 Task: Add Hu Organic Almond Butter + Puffed Quinoa Dark Chocolate Bar to the cart.
Action: Mouse moved to (22, 64)
Screenshot: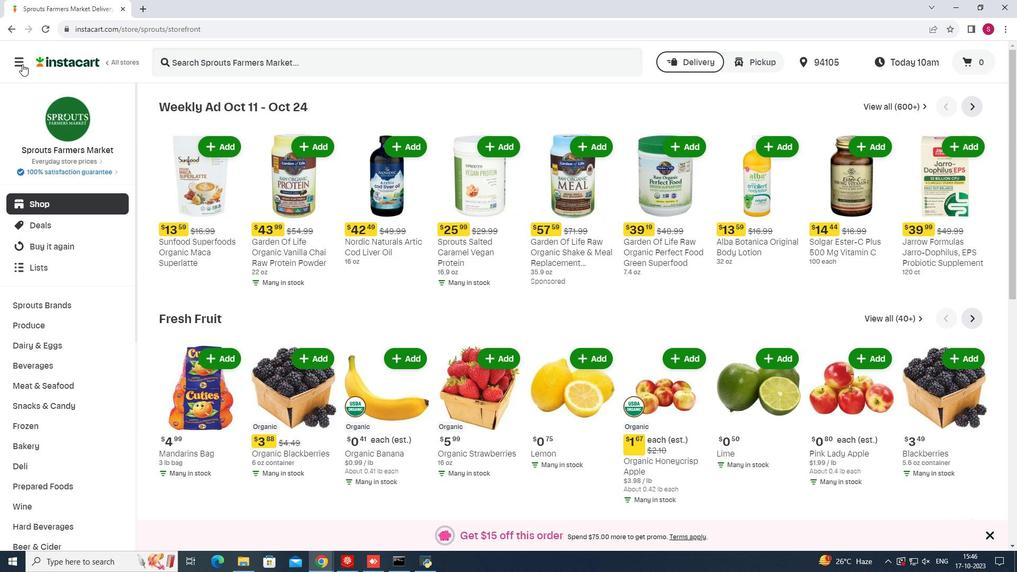 
Action: Mouse pressed left at (22, 64)
Screenshot: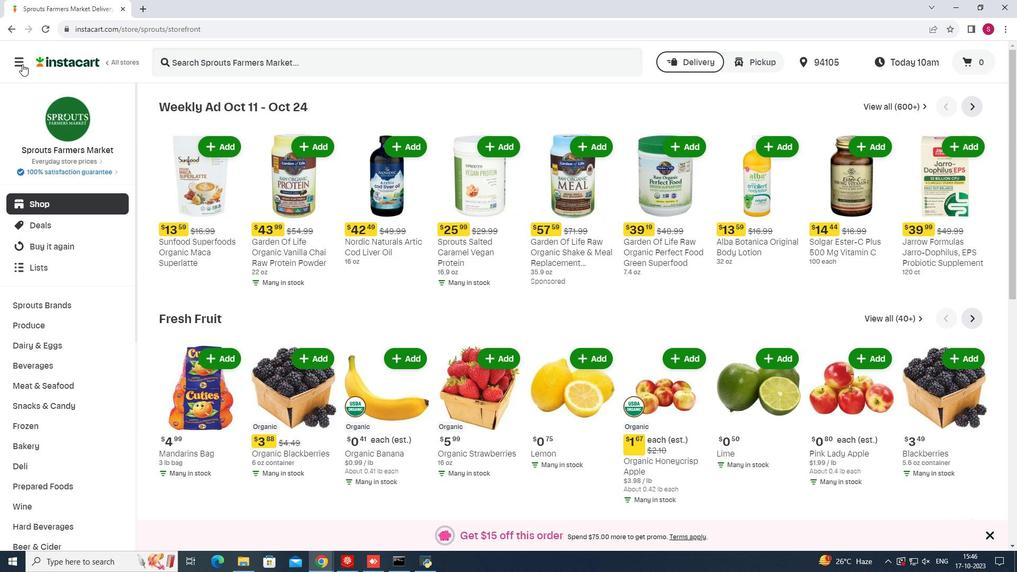 
Action: Mouse moved to (64, 281)
Screenshot: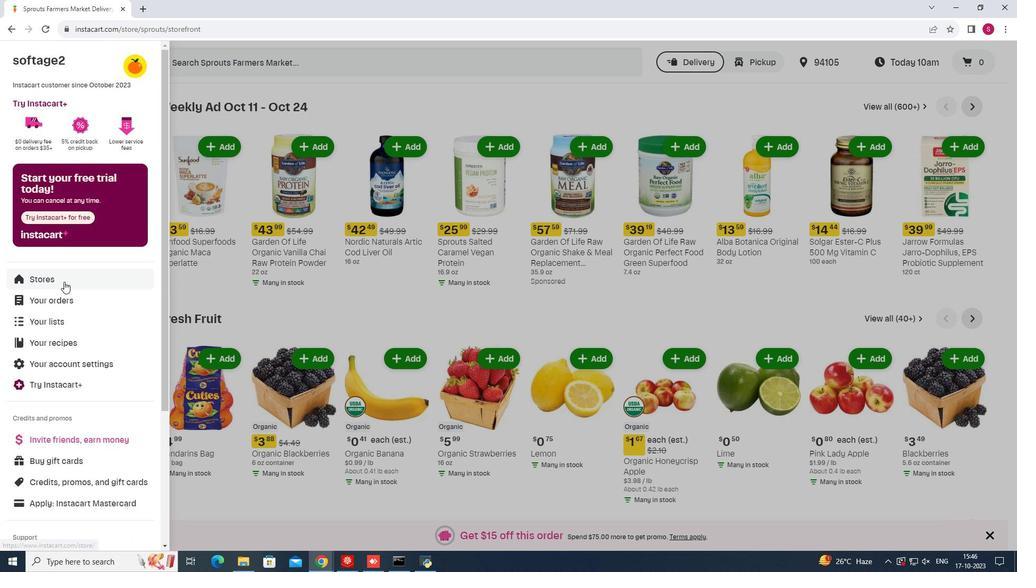 
Action: Mouse pressed left at (64, 281)
Screenshot: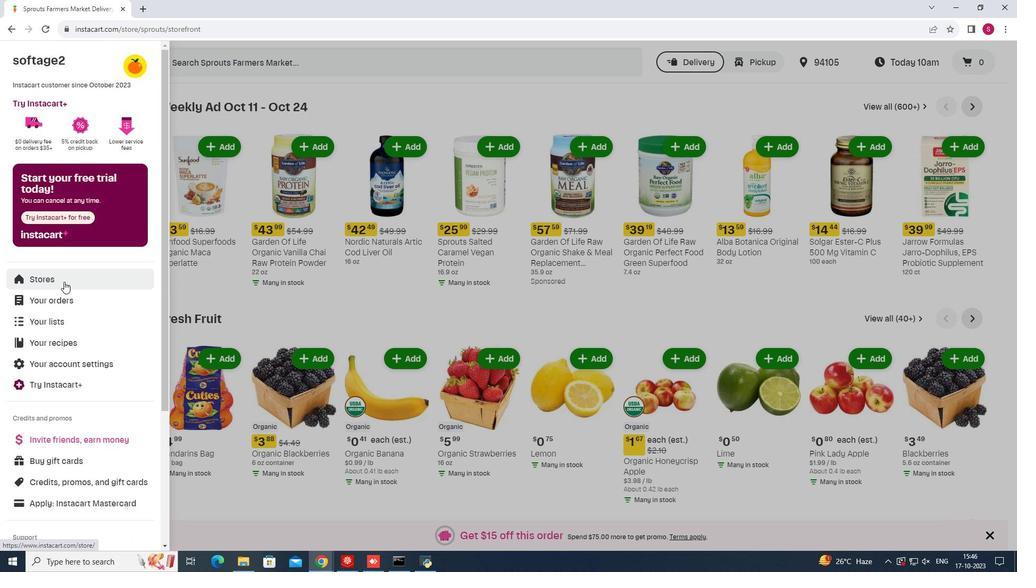 
Action: Mouse moved to (244, 96)
Screenshot: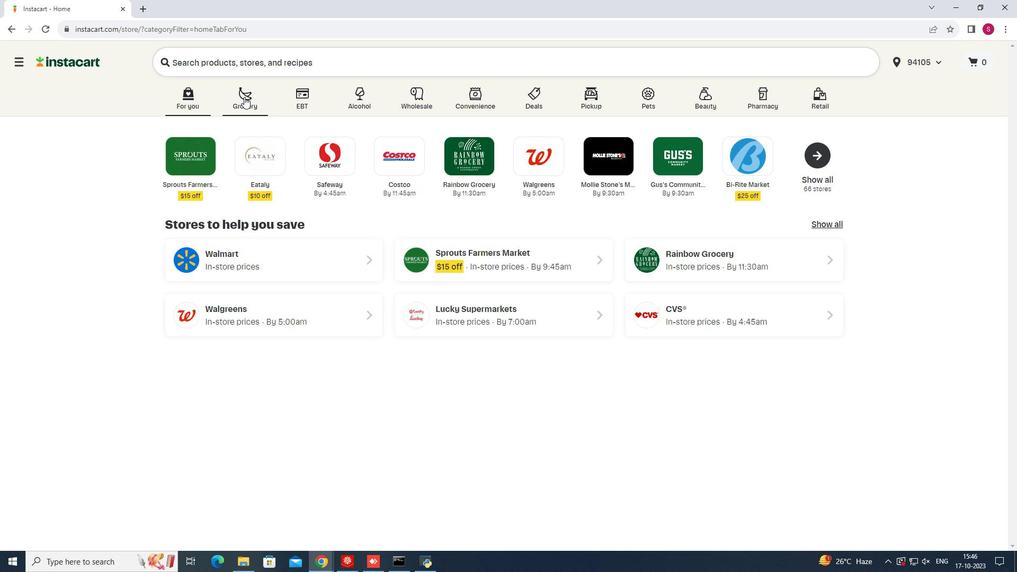 
Action: Mouse pressed left at (244, 96)
Screenshot: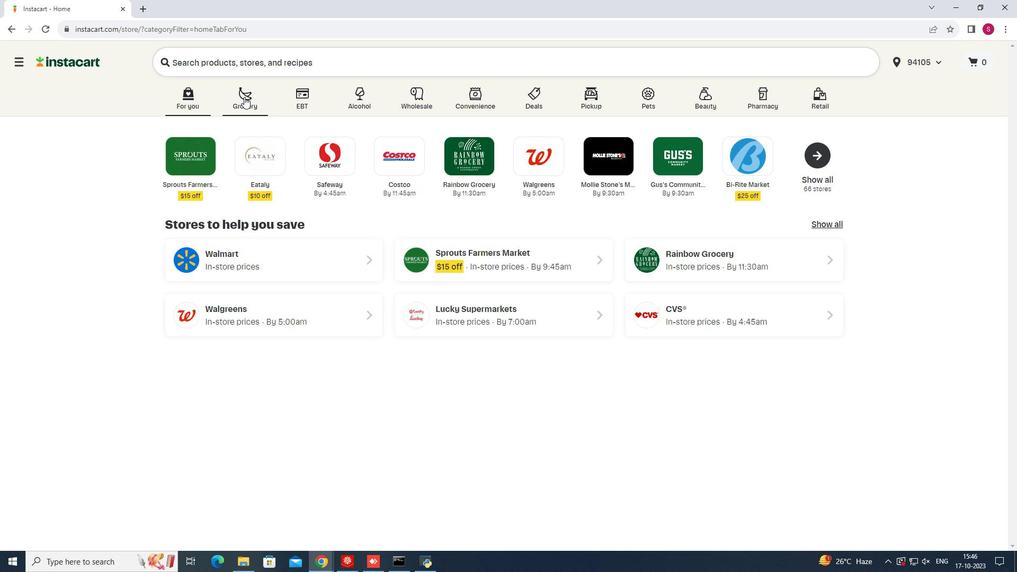 
Action: Mouse moved to (708, 149)
Screenshot: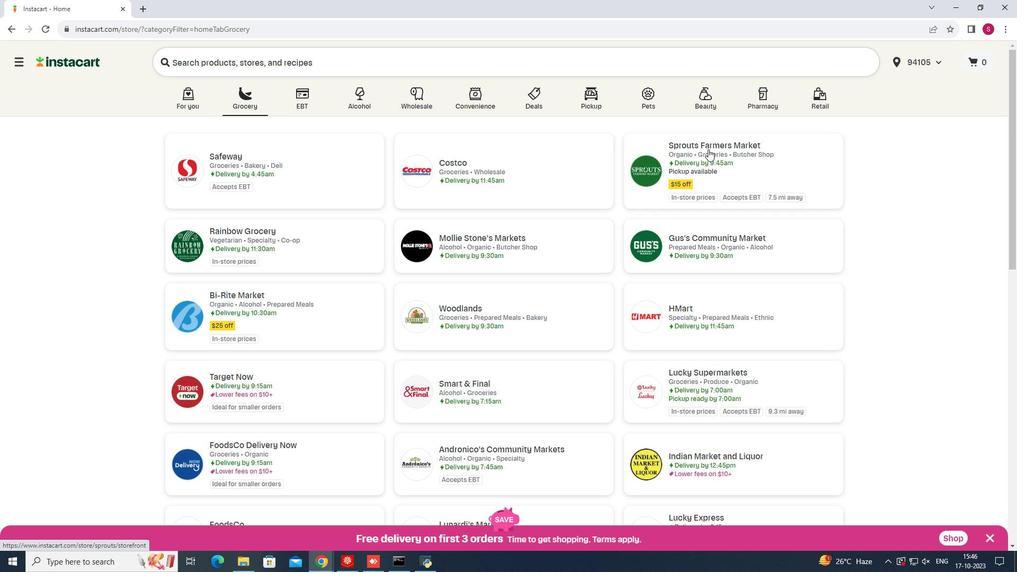 
Action: Mouse pressed left at (708, 149)
Screenshot: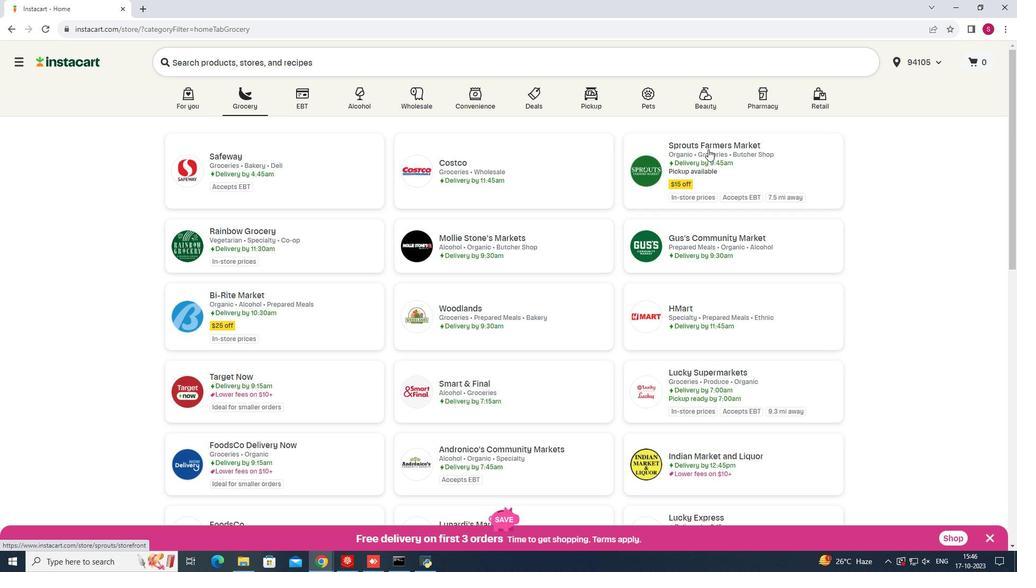 
Action: Mouse moved to (49, 402)
Screenshot: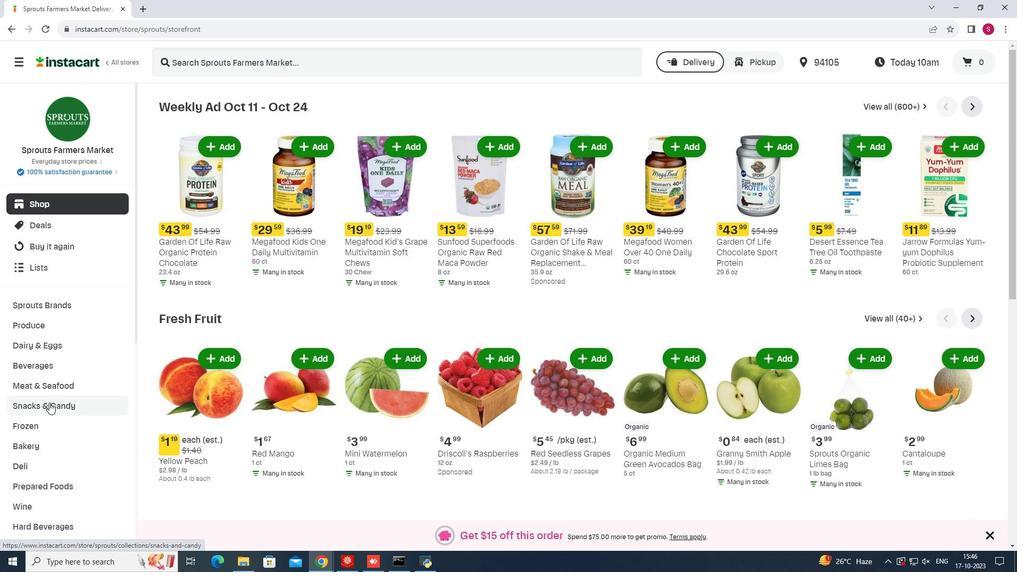 
Action: Mouse pressed left at (49, 402)
Screenshot: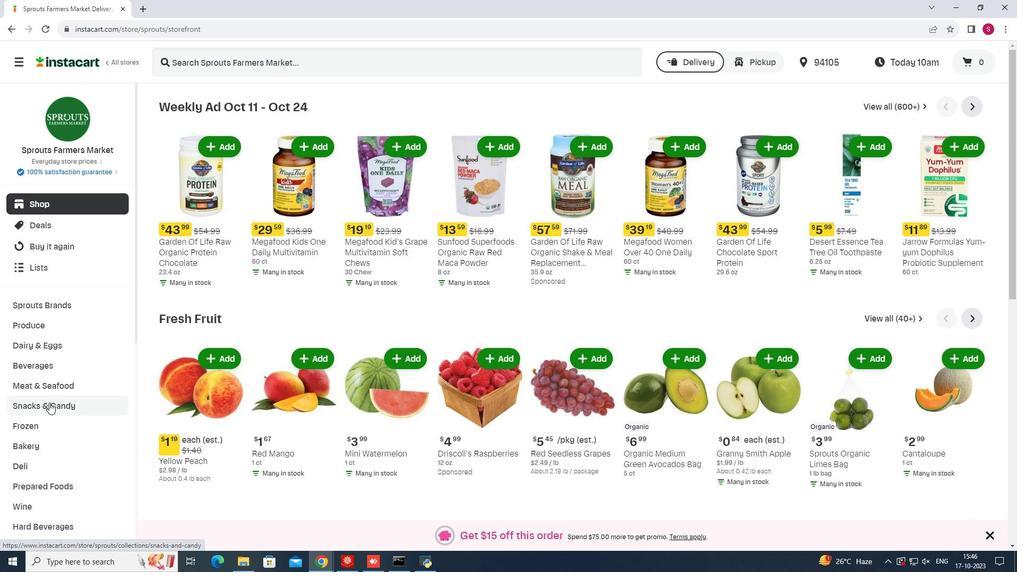 
Action: Mouse moved to (293, 128)
Screenshot: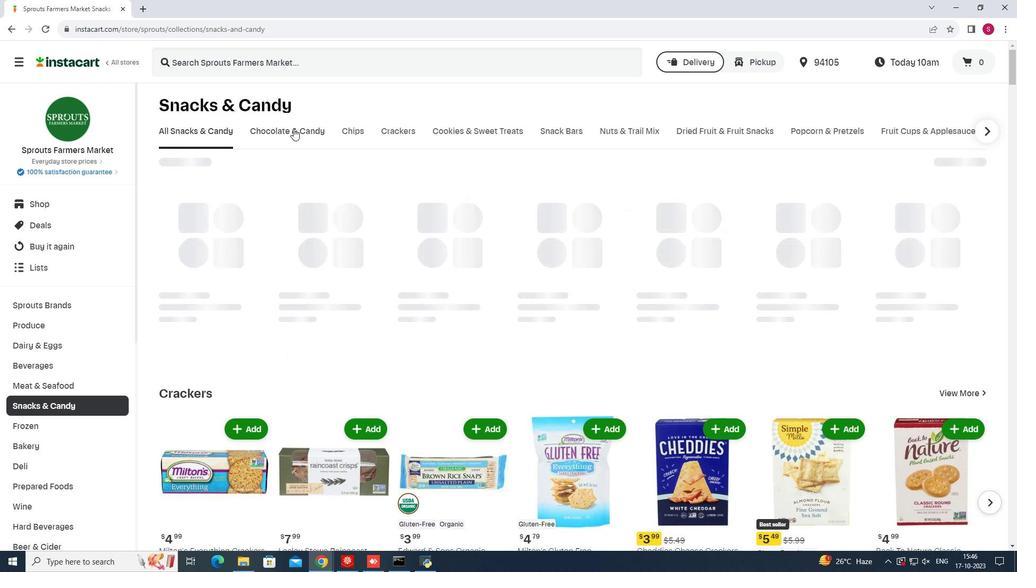 
Action: Mouse pressed left at (293, 128)
Screenshot: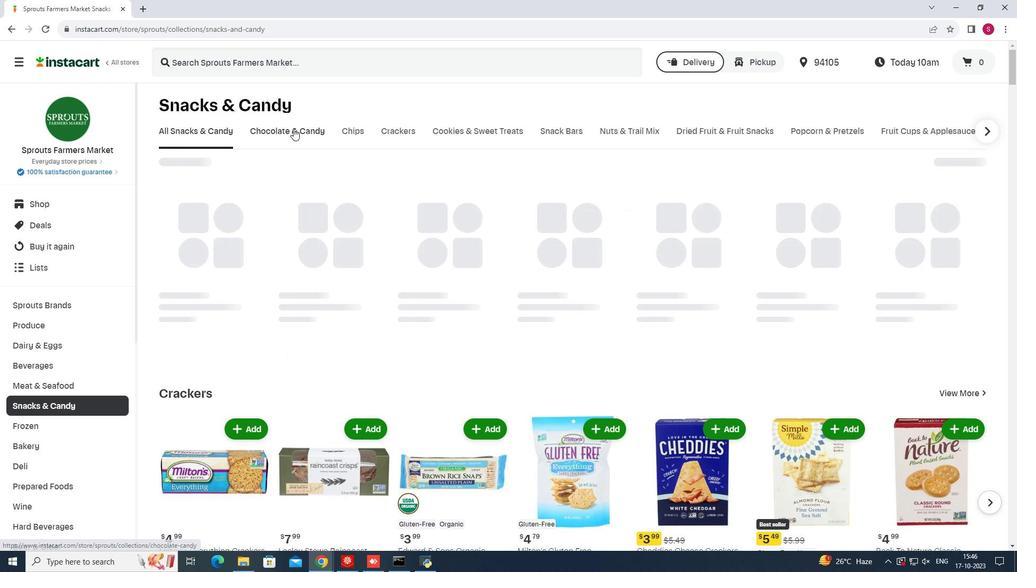 
Action: Mouse moved to (257, 176)
Screenshot: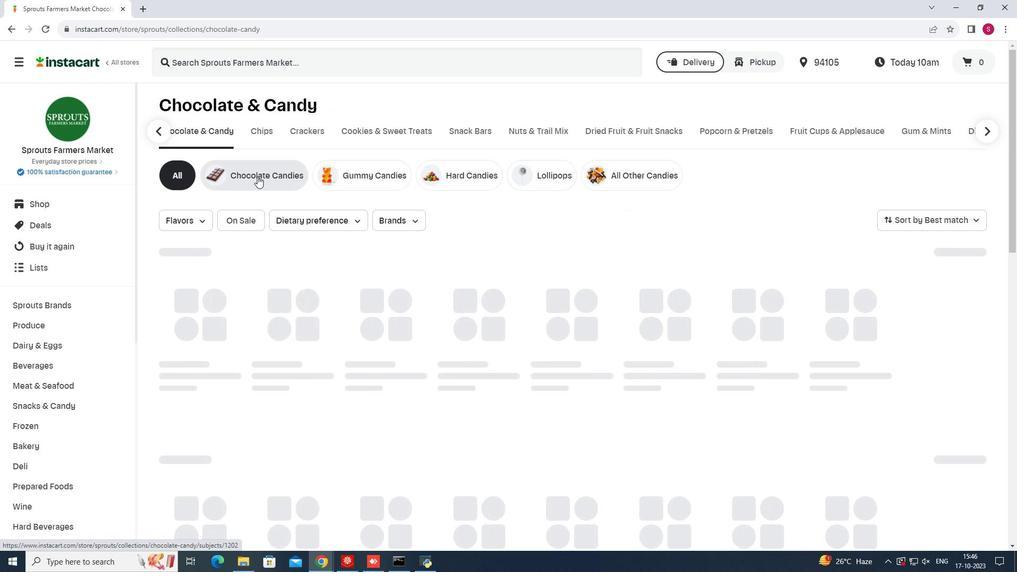 
Action: Mouse pressed left at (257, 176)
Screenshot: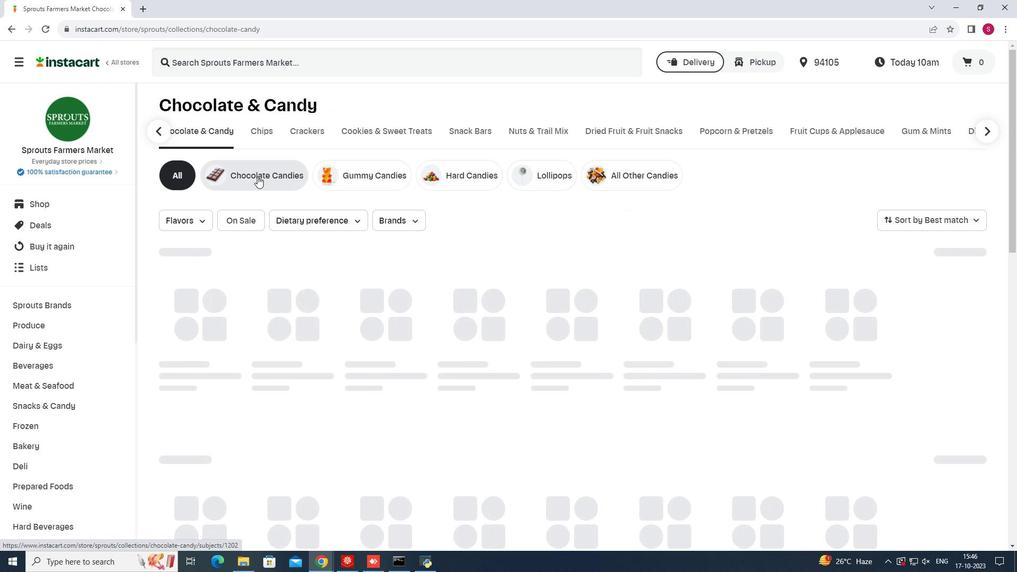 
Action: Mouse moved to (386, 60)
Screenshot: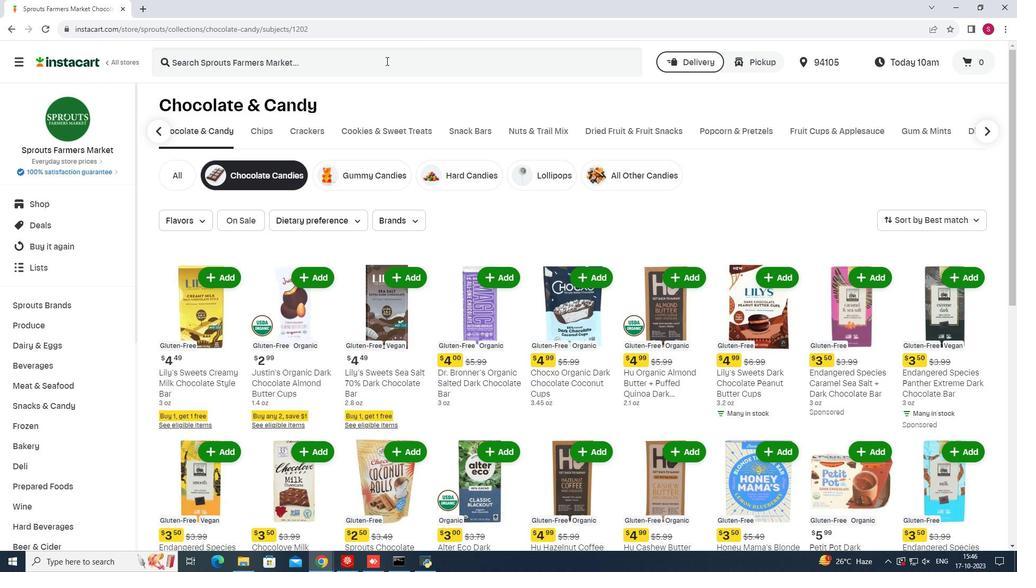 
Action: Mouse pressed left at (386, 60)
Screenshot: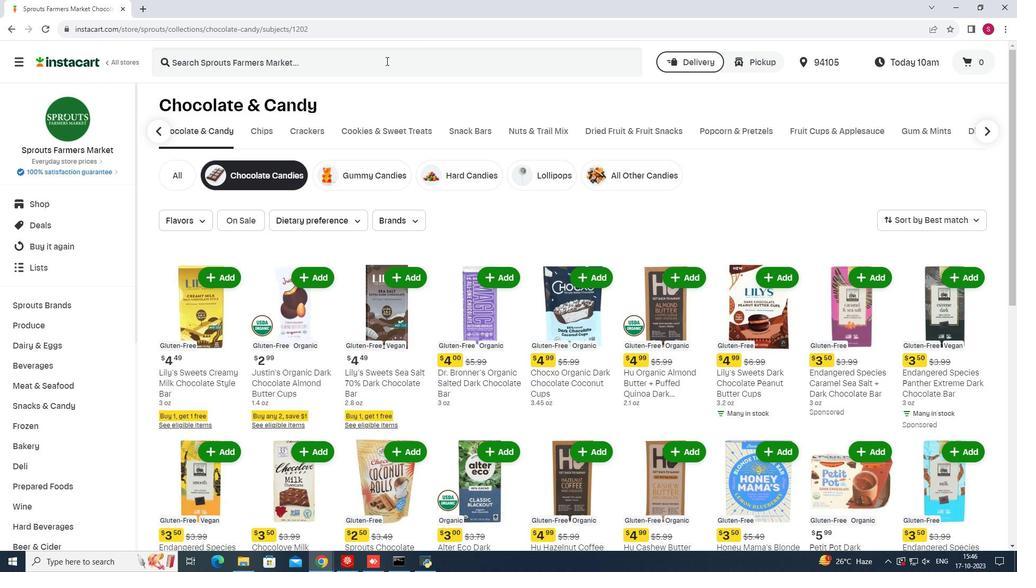 
Action: Key pressed <Key.shift>Hu<Key.space><Key.shift><Key.shift><Key.shift><Key.shift><Key.shift><Key.shift>Organic<Key.space><Key.shift>Almond<Key.space><Key.shift>Butter<Key.space><Key.shift_r><Key.shift_r><Key.shift_r>+<Key.space><Key.shift>Puffed<Key.space><Key.shift>Quinoa<Key.space><Key.shift>Dark<Key.space><Key.shift>Chocolate<Key.space><Key.shift>Bar<Key.enter>
Screenshot: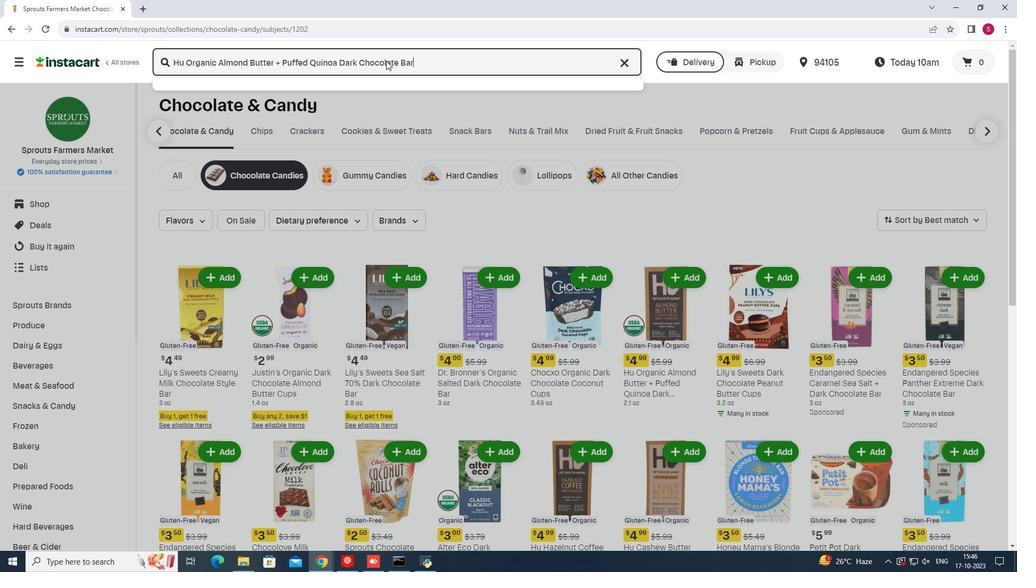 
Action: Mouse moved to (638, 220)
Screenshot: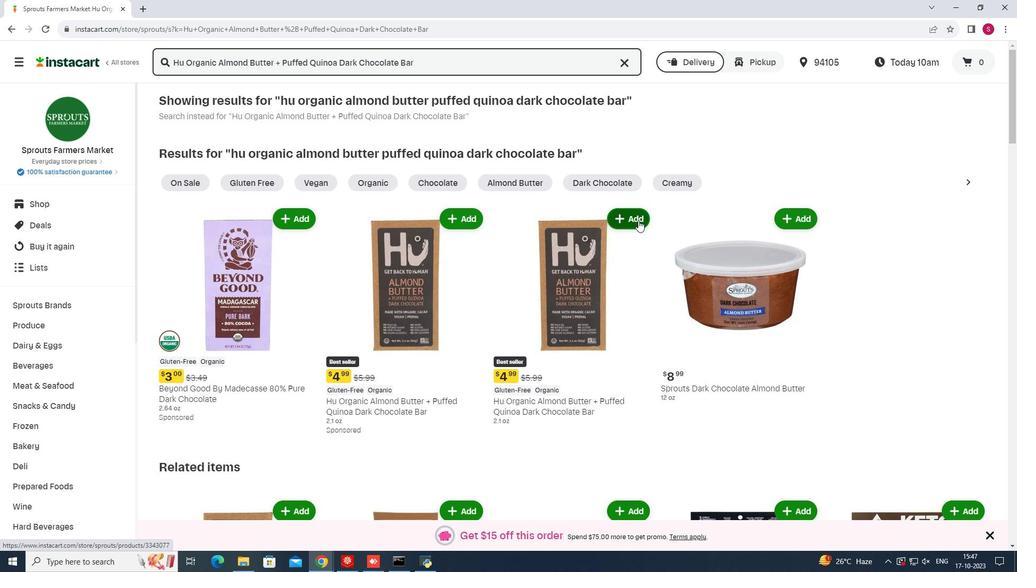 
Action: Mouse pressed left at (638, 220)
Screenshot: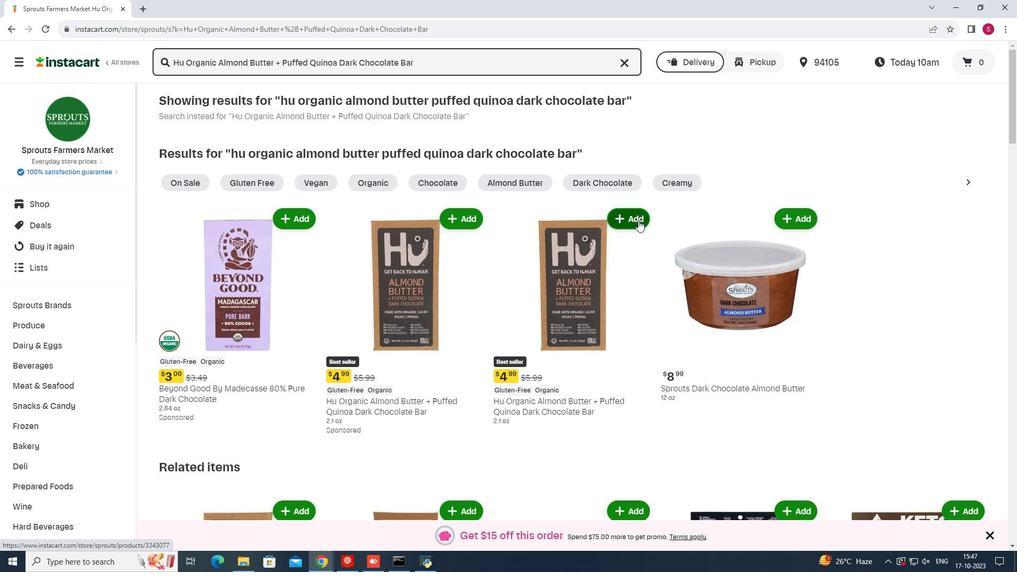 
Action: Mouse moved to (842, 139)
Screenshot: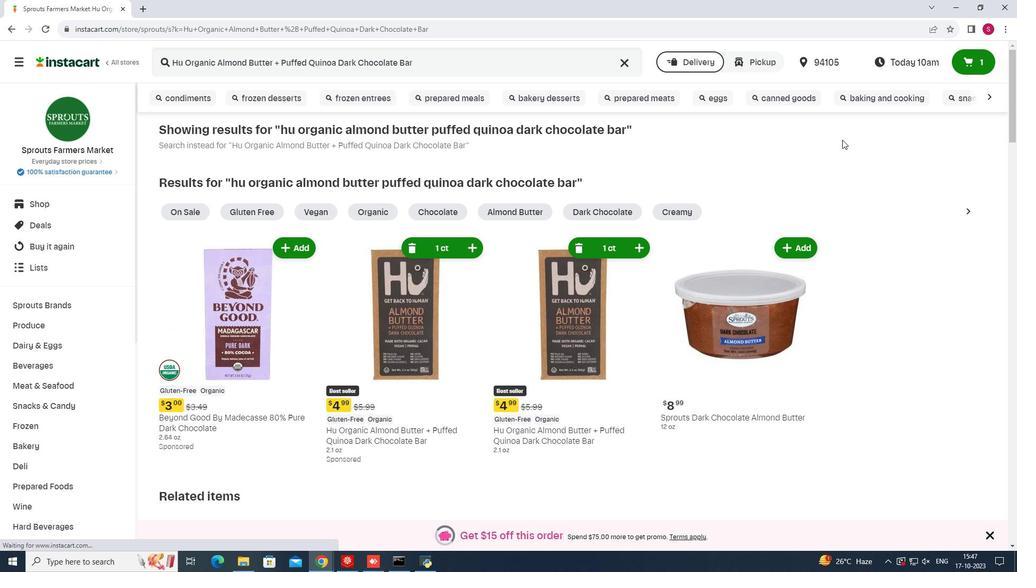 
